 Task: Sort the products in the category "Baby Food & Drinks" by price (lowest first).
Action: Mouse moved to (248, 133)
Screenshot: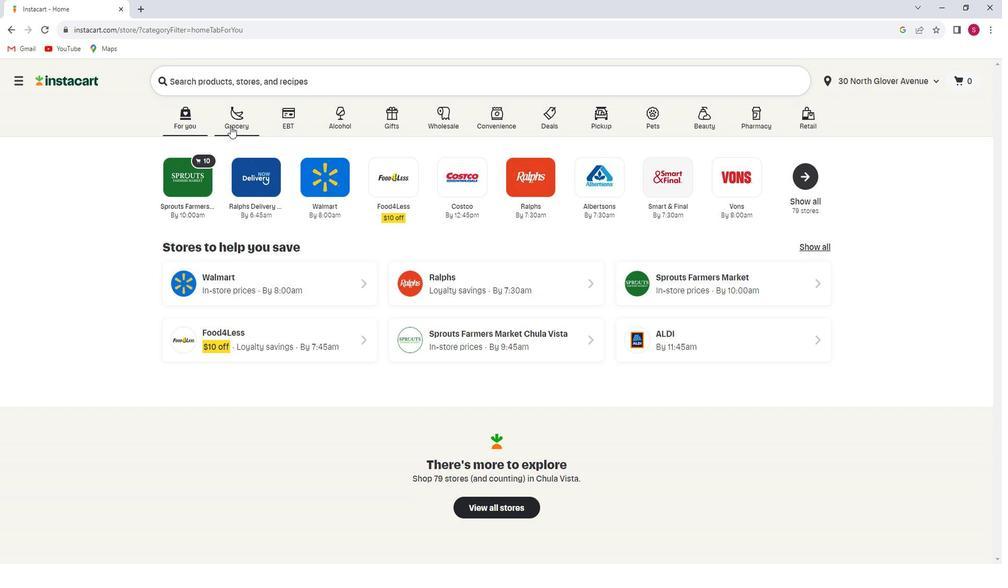 
Action: Mouse pressed left at (248, 133)
Screenshot: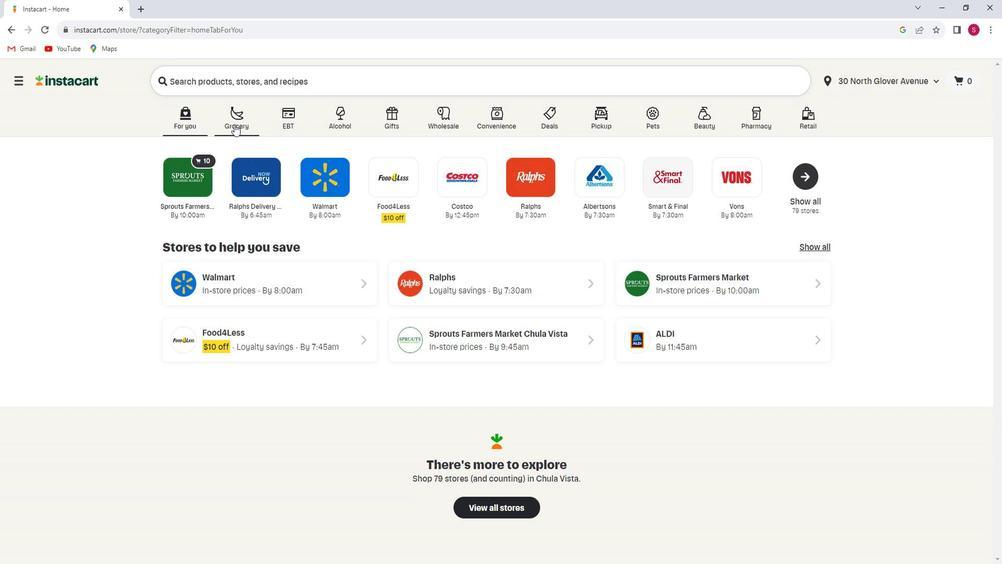 
Action: Mouse moved to (262, 315)
Screenshot: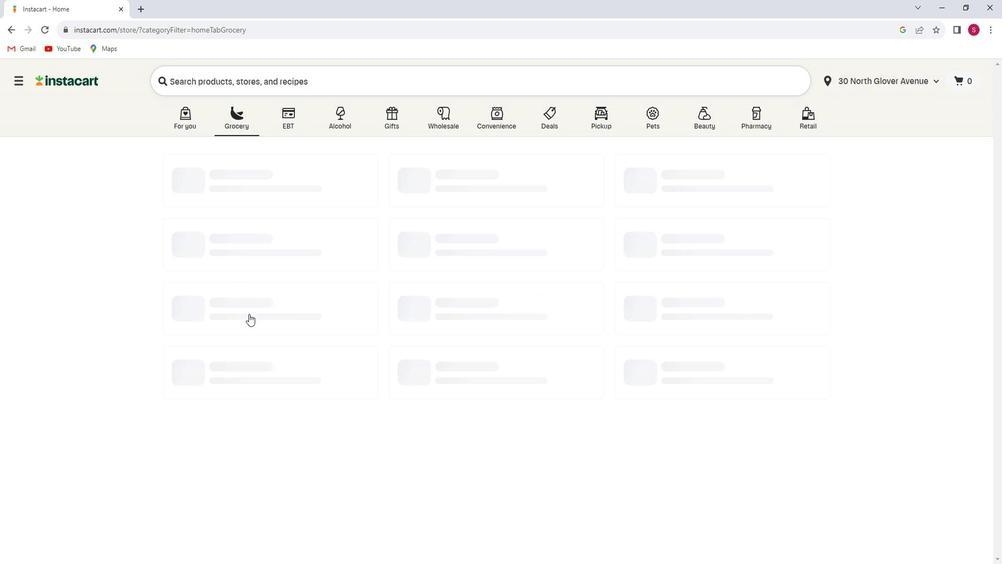 
Action: Mouse pressed left at (262, 315)
Screenshot: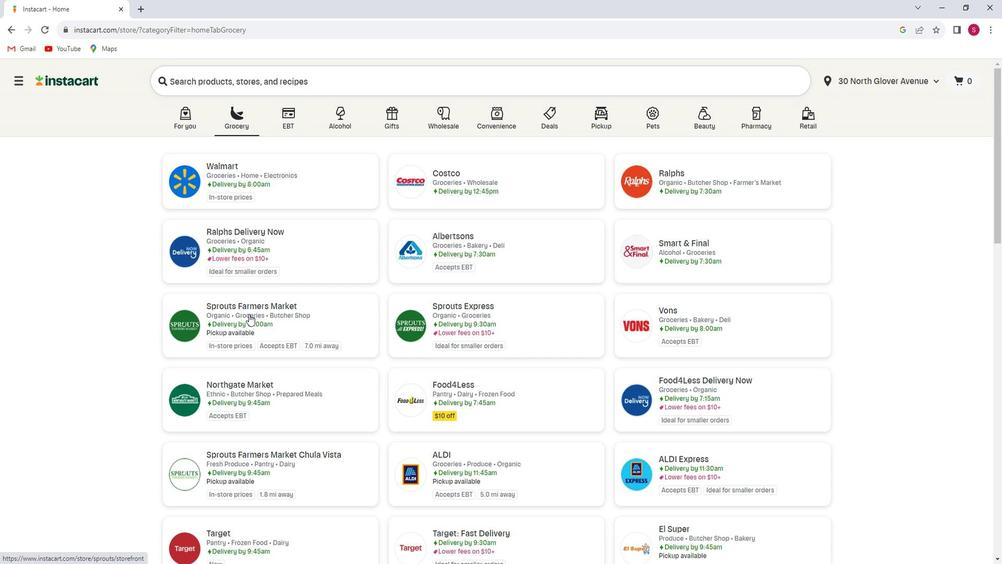 
Action: Mouse moved to (96, 382)
Screenshot: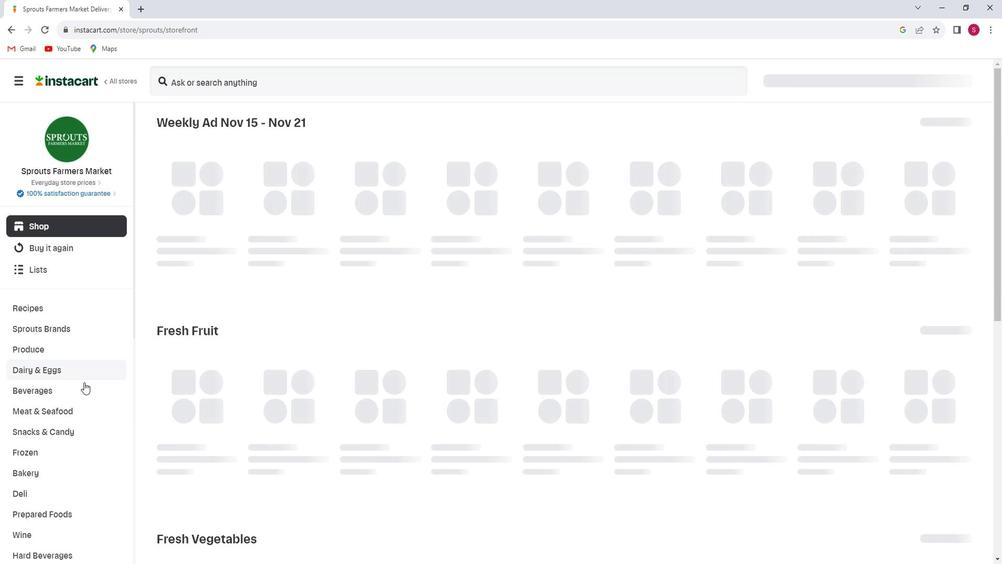 
Action: Mouse scrolled (96, 381) with delta (0, 0)
Screenshot: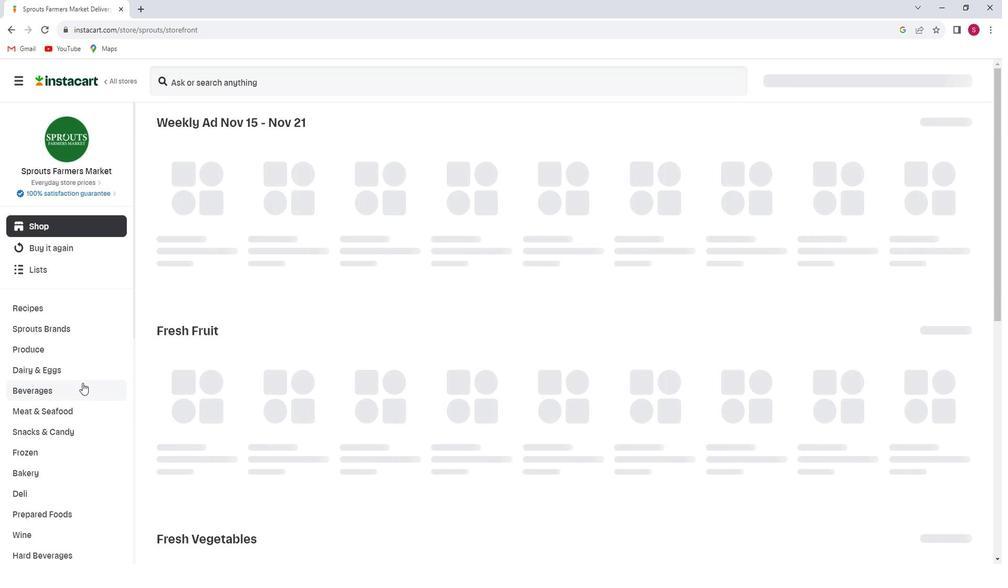 
Action: Mouse scrolled (96, 381) with delta (0, 0)
Screenshot: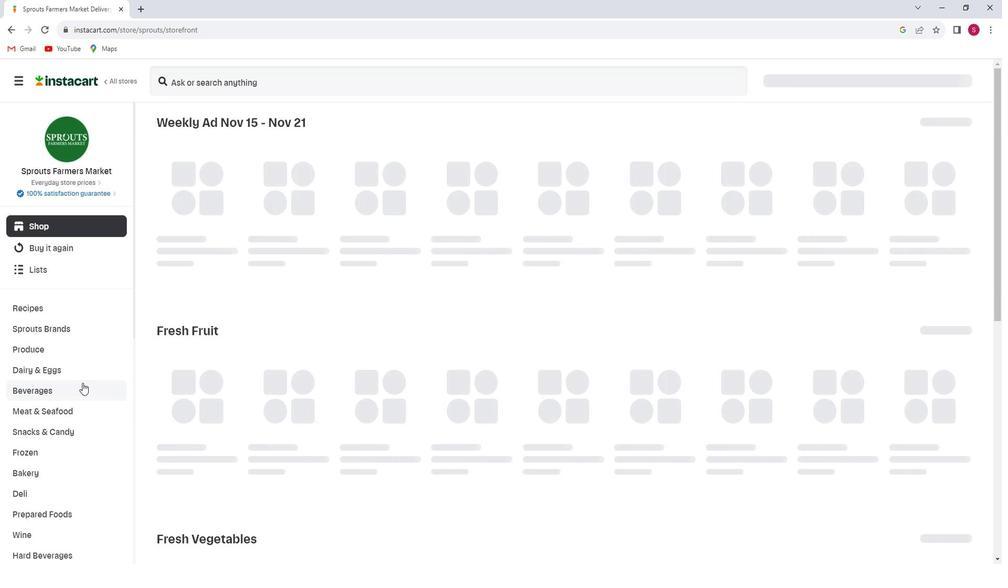 
Action: Mouse scrolled (96, 381) with delta (0, 0)
Screenshot: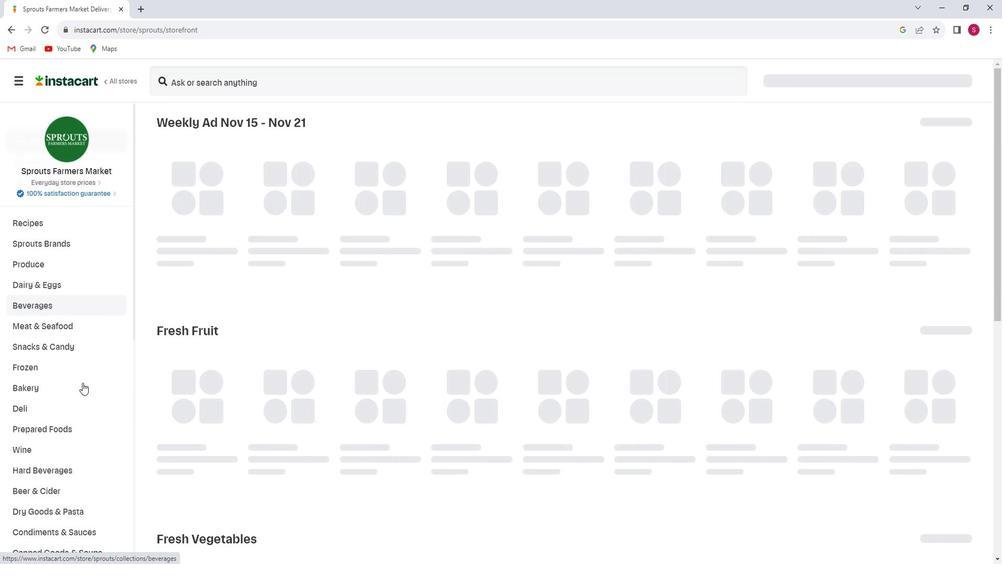 
Action: Mouse scrolled (96, 381) with delta (0, 0)
Screenshot: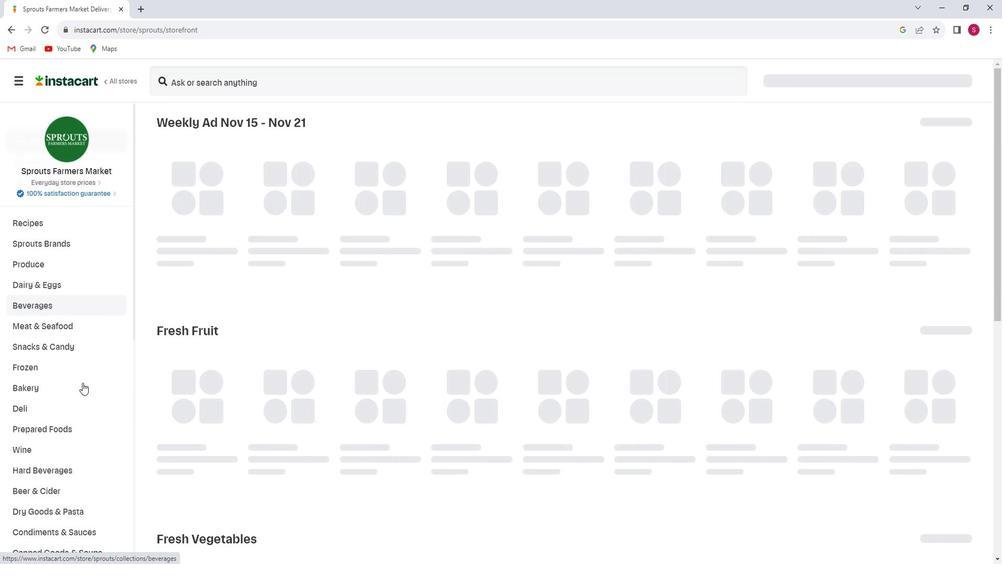 
Action: Mouse scrolled (96, 381) with delta (0, 0)
Screenshot: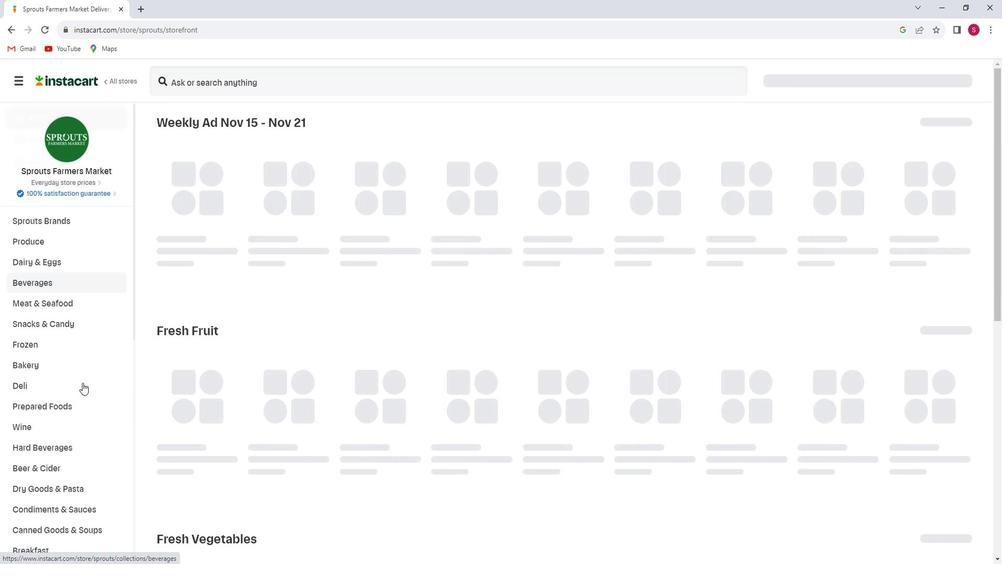 
Action: Mouse scrolled (96, 381) with delta (0, 0)
Screenshot: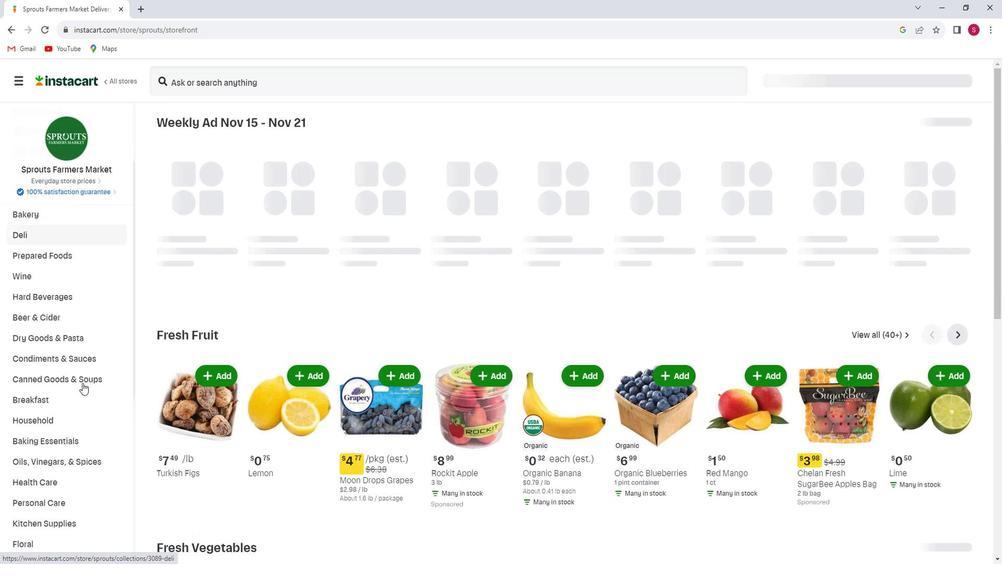 
Action: Mouse scrolled (96, 381) with delta (0, 0)
Screenshot: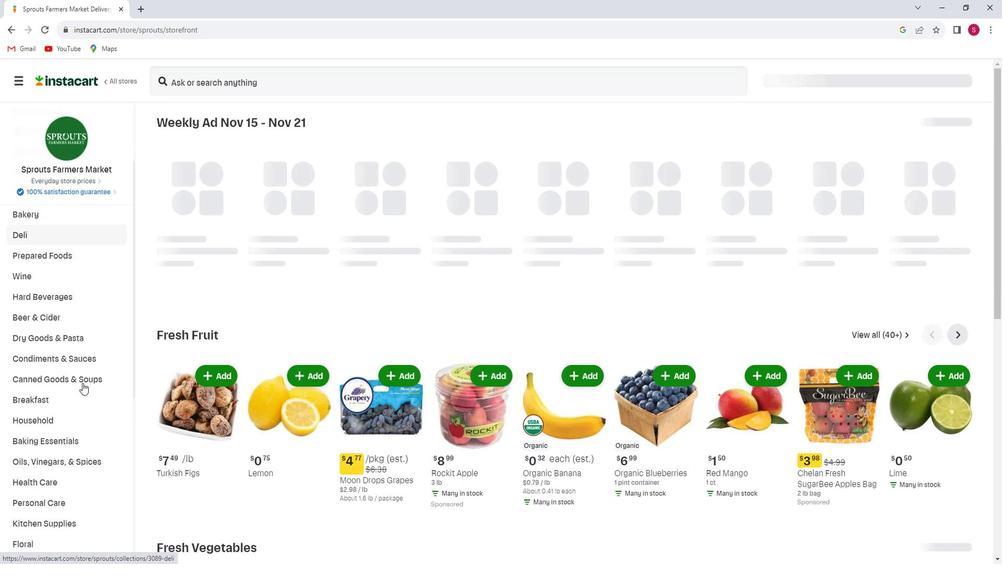 
Action: Mouse scrolled (96, 381) with delta (0, 0)
Screenshot: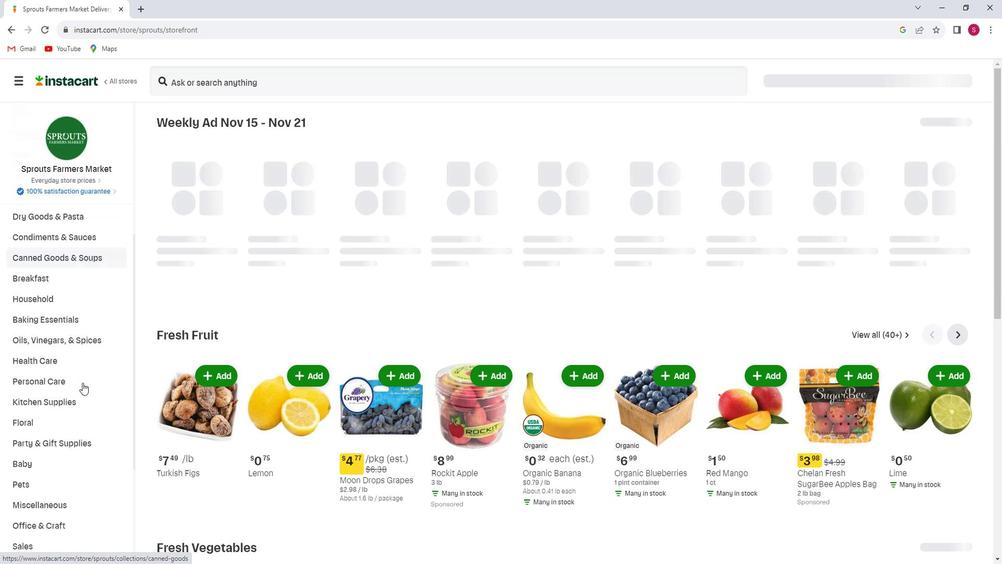 
Action: Mouse scrolled (96, 381) with delta (0, 0)
Screenshot: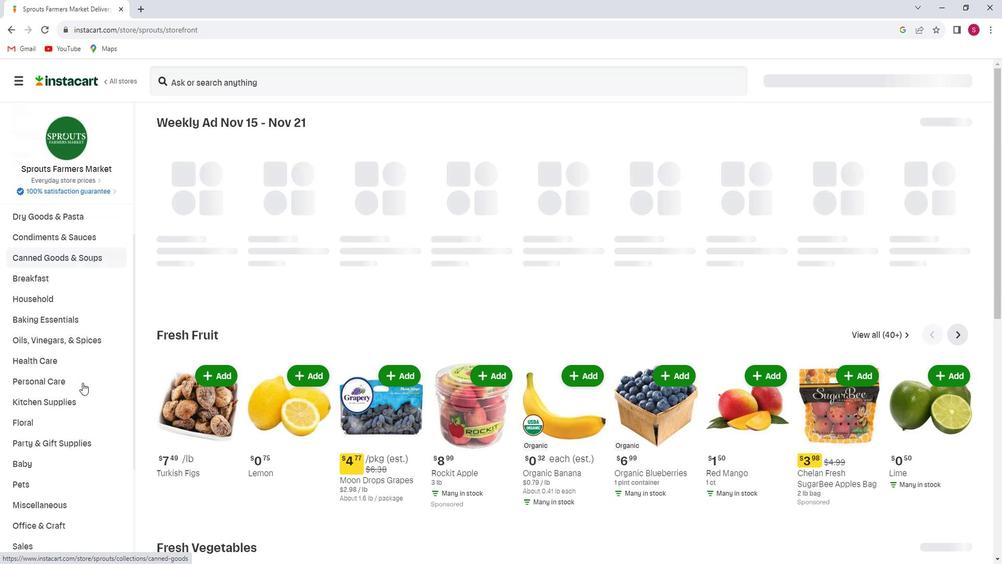 
Action: Mouse moved to (80, 401)
Screenshot: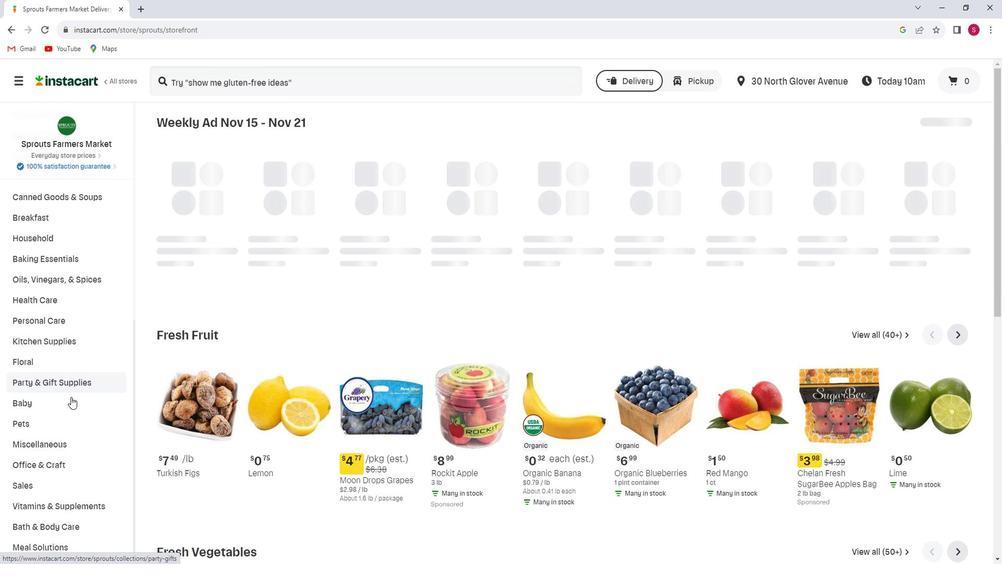 
Action: Mouse pressed left at (80, 401)
Screenshot: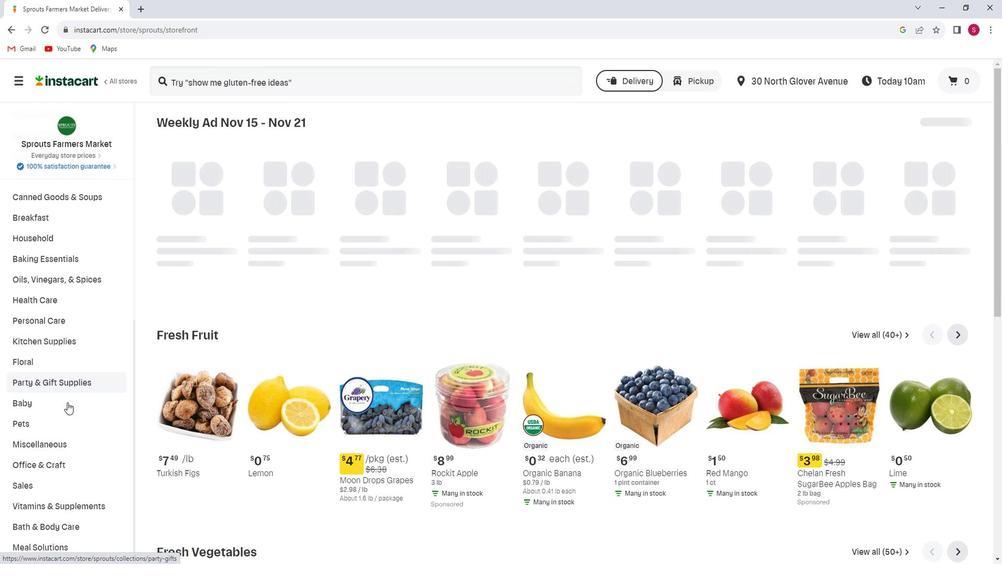 
Action: Mouse moved to (85, 476)
Screenshot: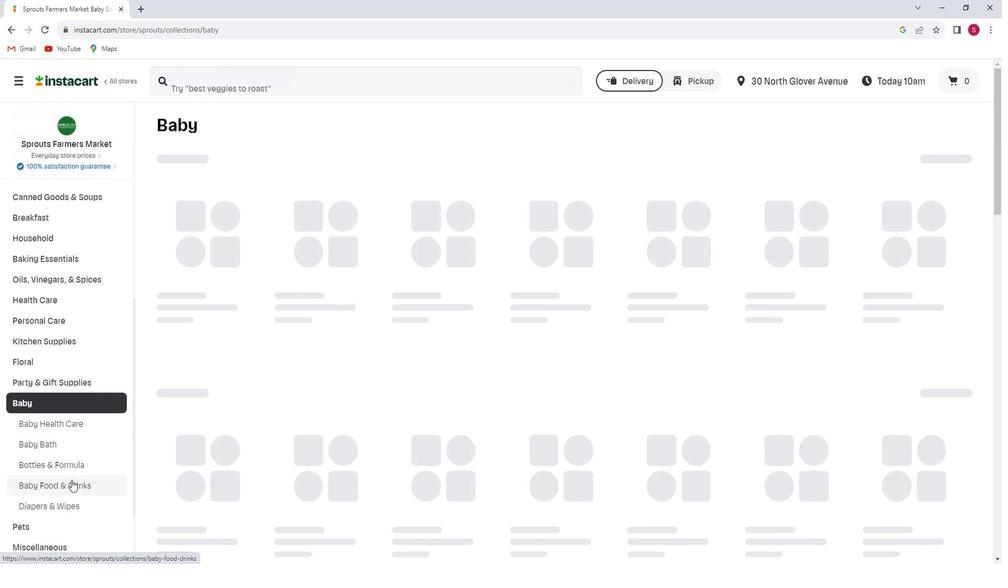 
Action: Mouse pressed left at (85, 476)
Screenshot: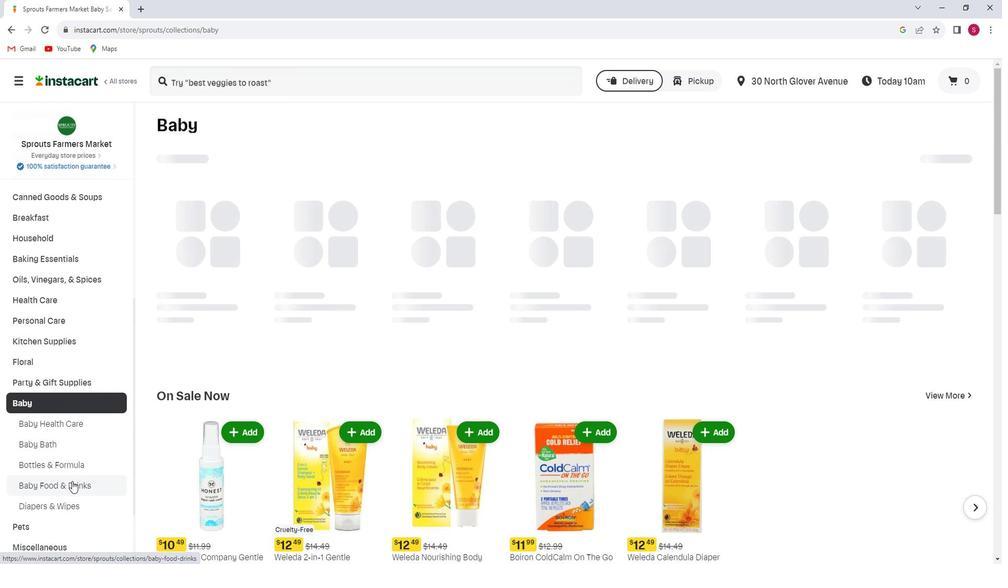 
Action: Mouse moved to (967, 211)
Screenshot: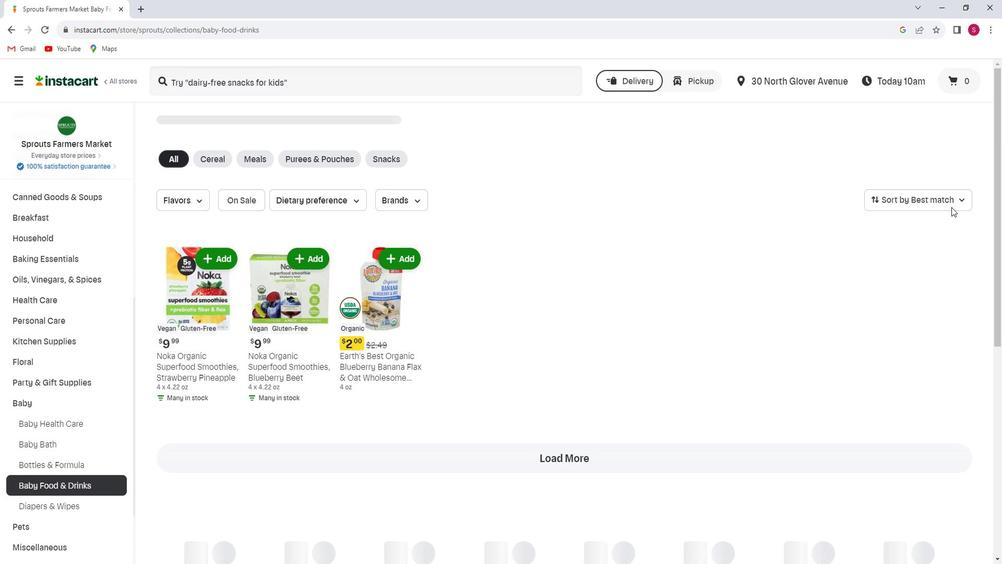 
Action: Mouse pressed left at (967, 211)
Screenshot: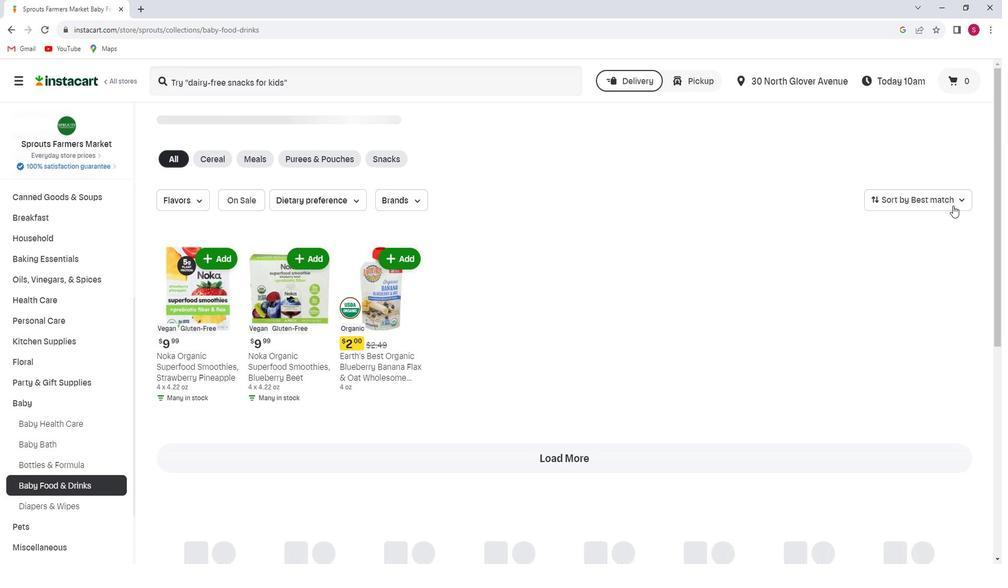 
Action: Mouse moved to (958, 268)
Screenshot: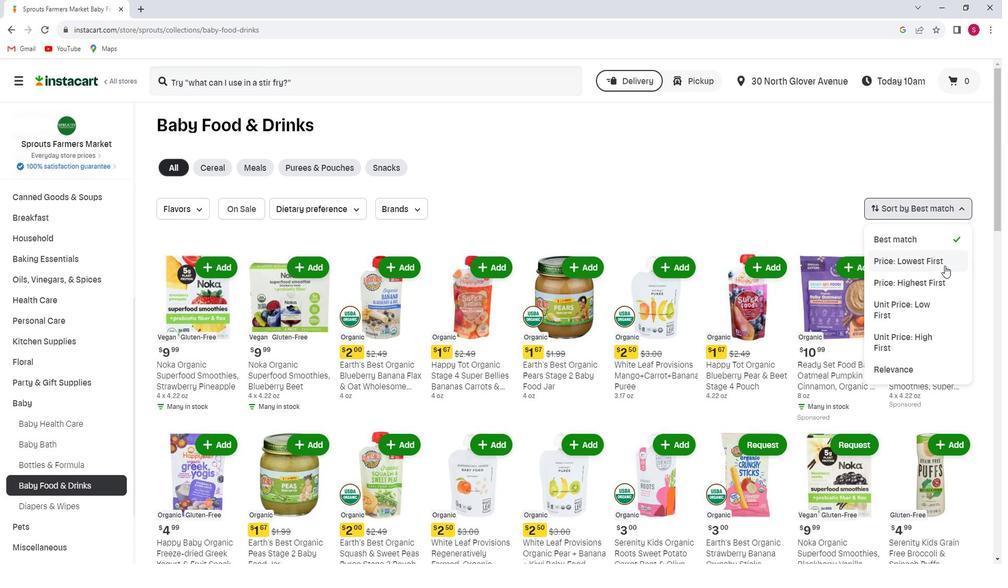 
Action: Mouse pressed left at (958, 268)
Screenshot: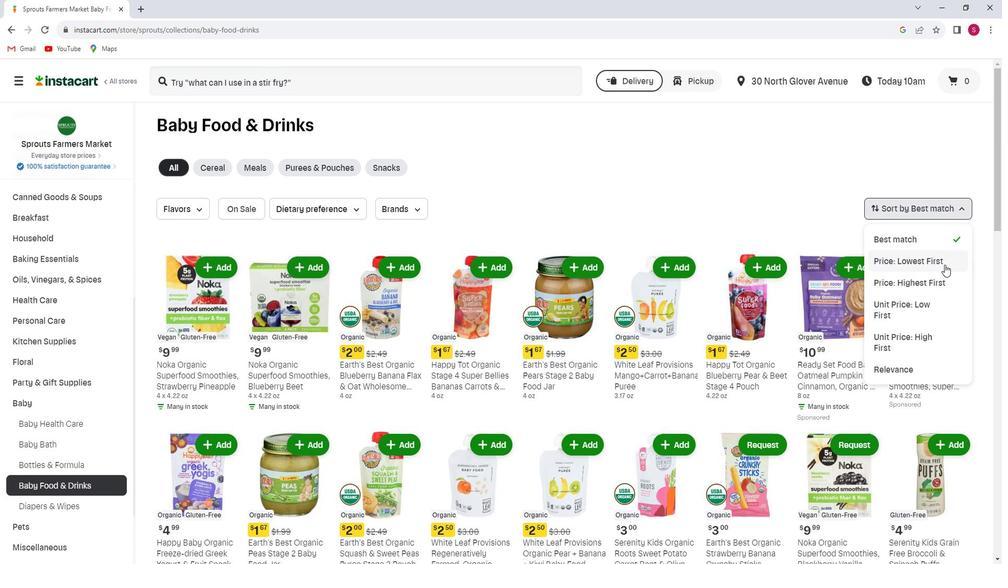 
Action: Mouse moved to (958, 267)
Screenshot: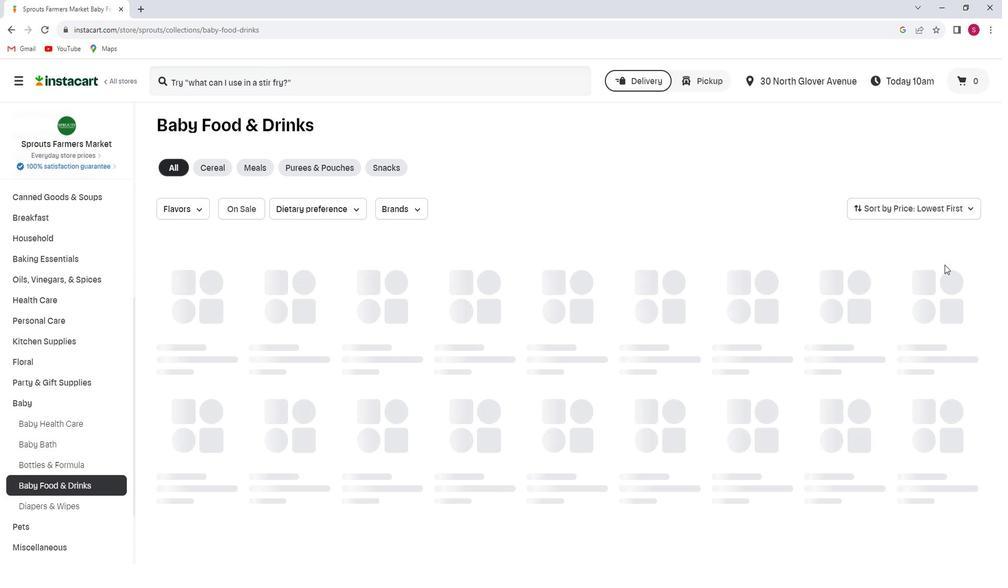 
